 Task: Create a scrum project AgileMind. Add to scrum project AgileMind a team member softage.2@softage.net and assign as Project Lead. Add to scrum project AgileMind a team member softage.3@softage.net
Action: Mouse moved to (187, 51)
Screenshot: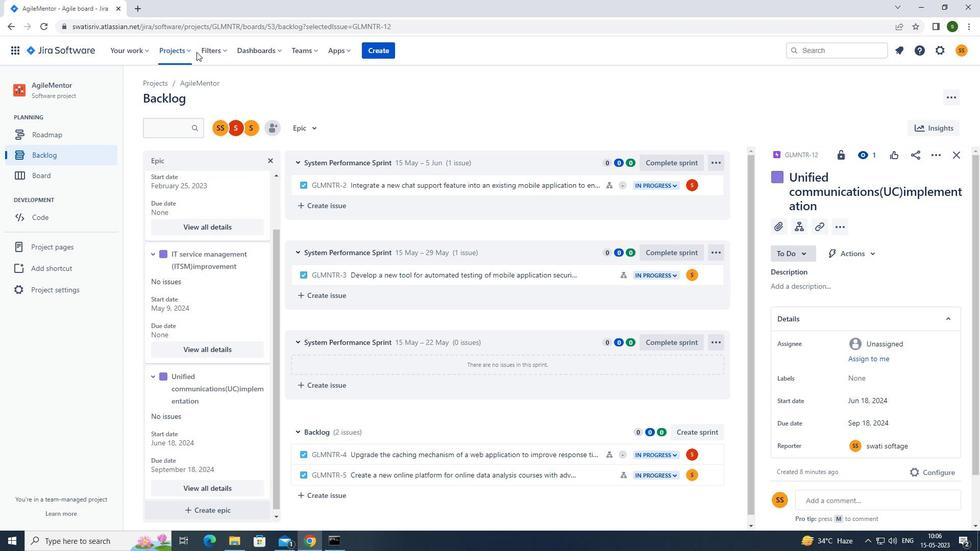 
Action: Mouse pressed left at (187, 51)
Screenshot: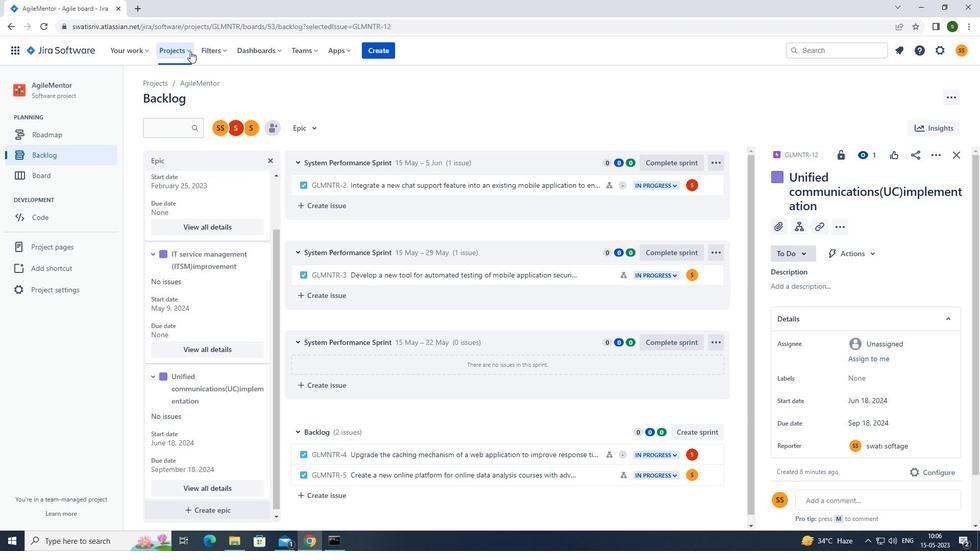 
Action: Mouse moved to (188, 254)
Screenshot: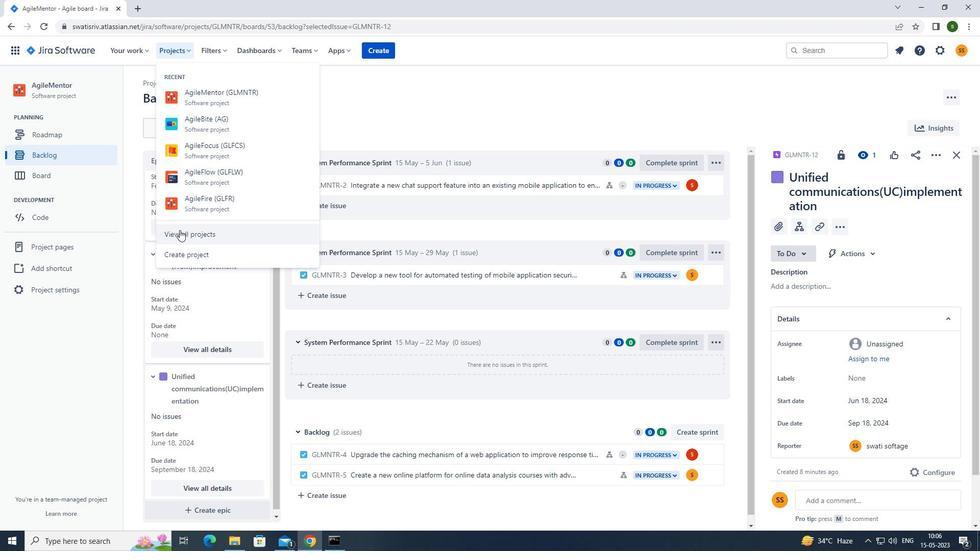 
Action: Mouse pressed left at (188, 254)
Screenshot: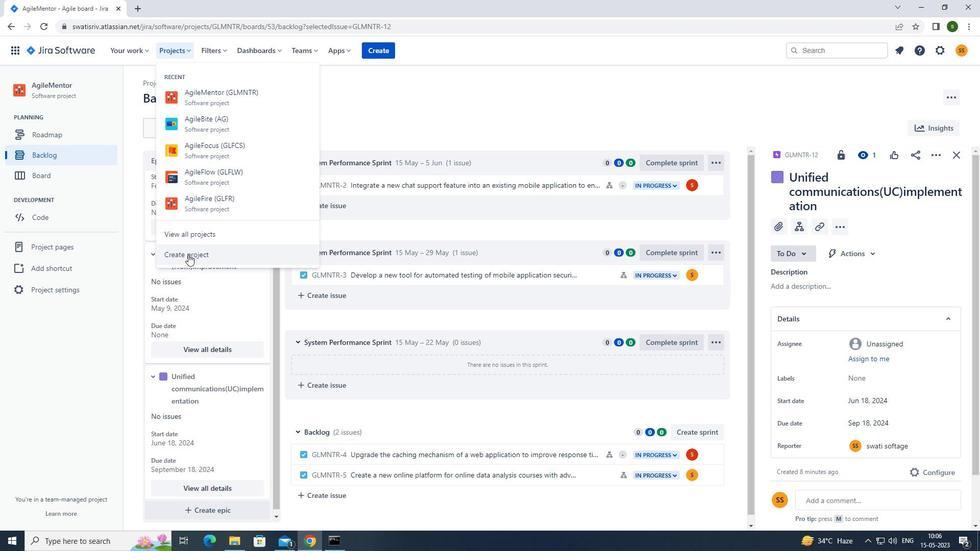 
Action: Mouse moved to (604, 258)
Screenshot: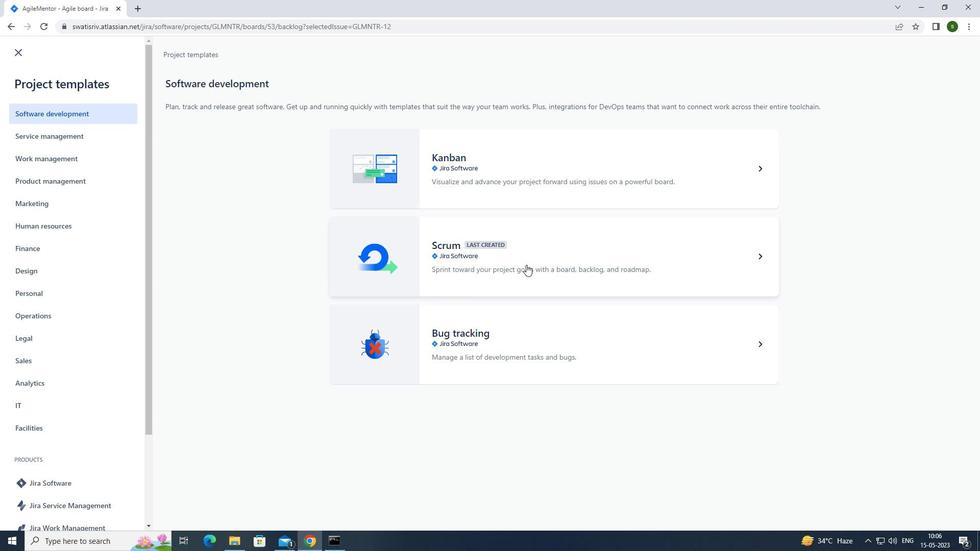 
Action: Mouse pressed left at (604, 258)
Screenshot: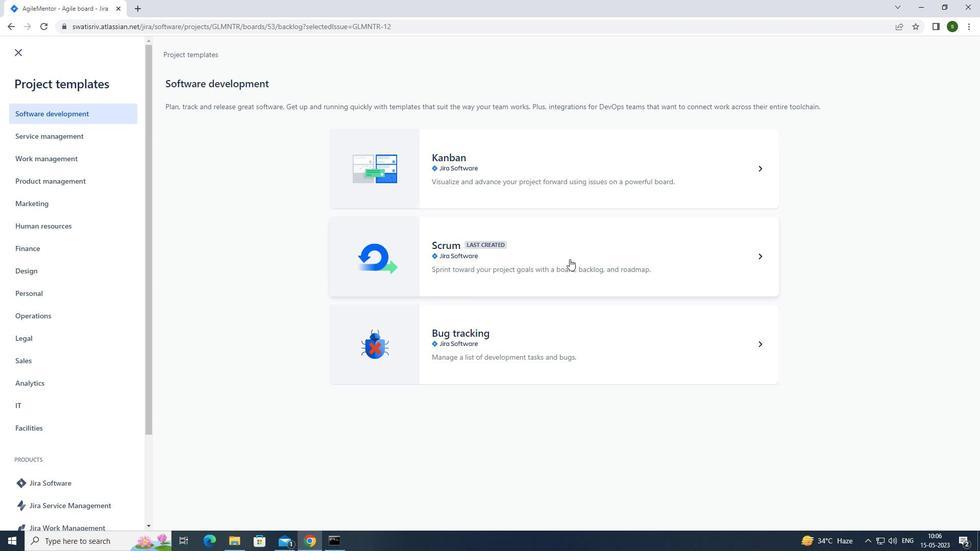 
Action: Mouse moved to (762, 508)
Screenshot: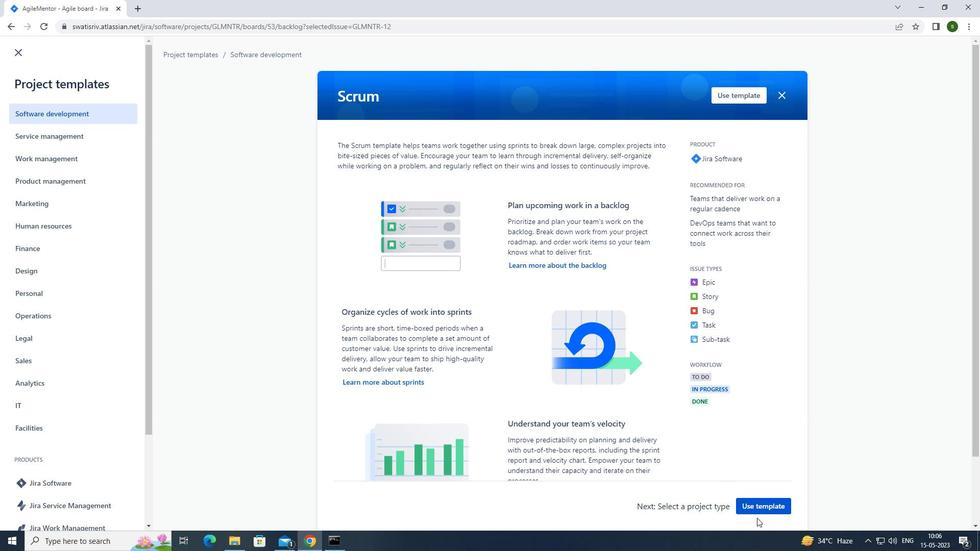 
Action: Mouse pressed left at (762, 508)
Screenshot: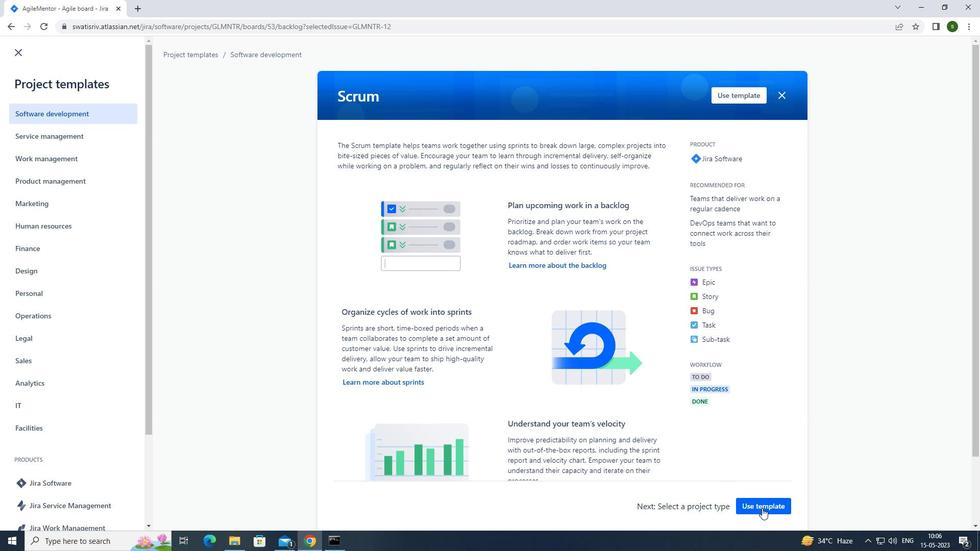 
Action: Mouse moved to (416, 498)
Screenshot: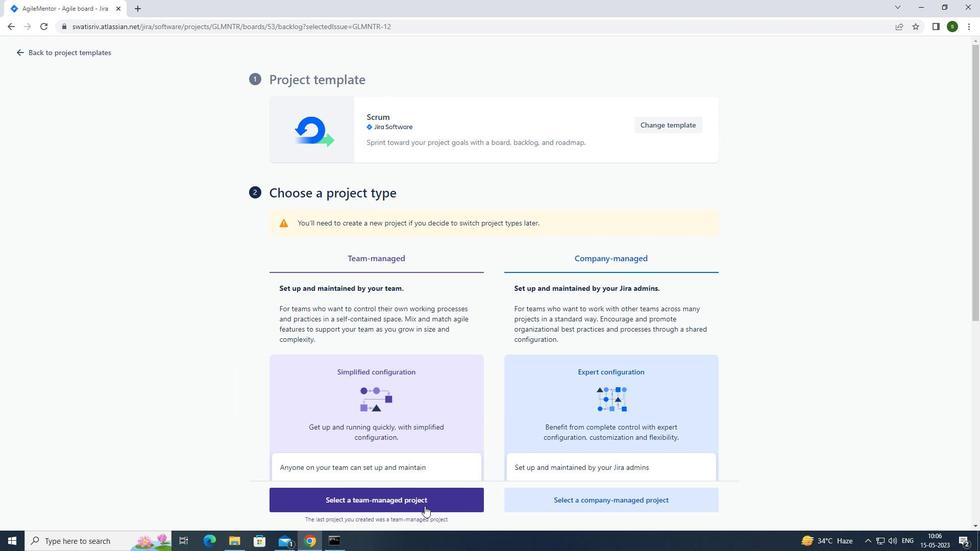 
Action: Mouse pressed left at (416, 498)
Screenshot: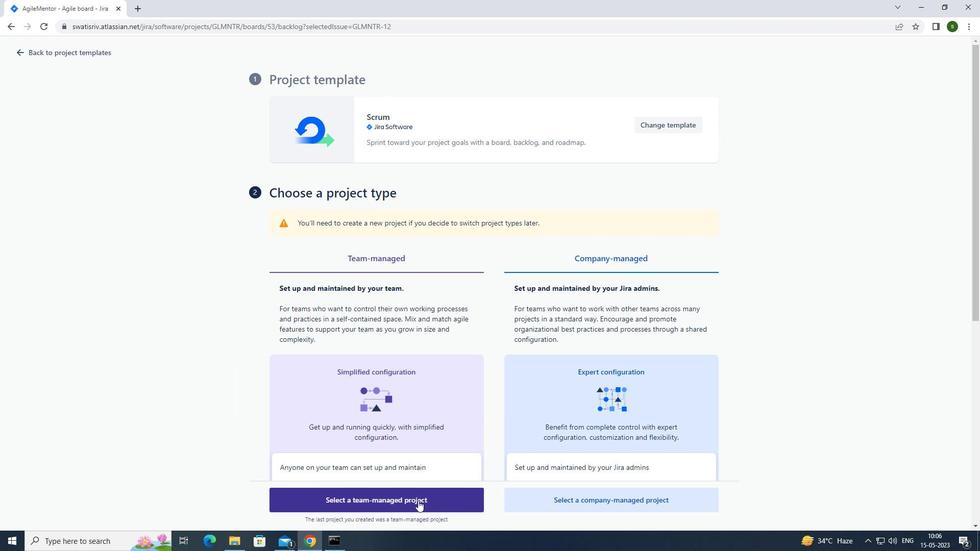 
Action: Mouse moved to (284, 241)
Screenshot: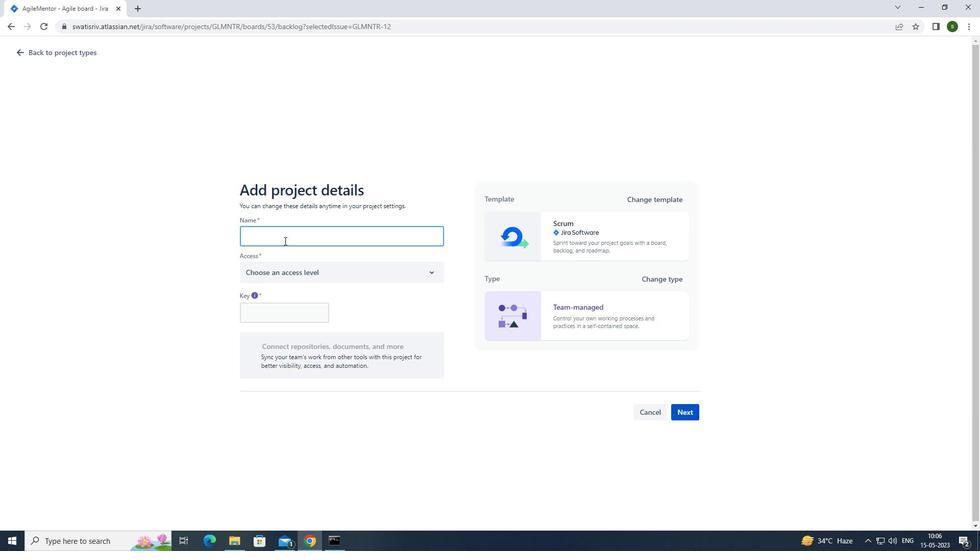 
Action: Mouse pressed left at (284, 241)
Screenshot: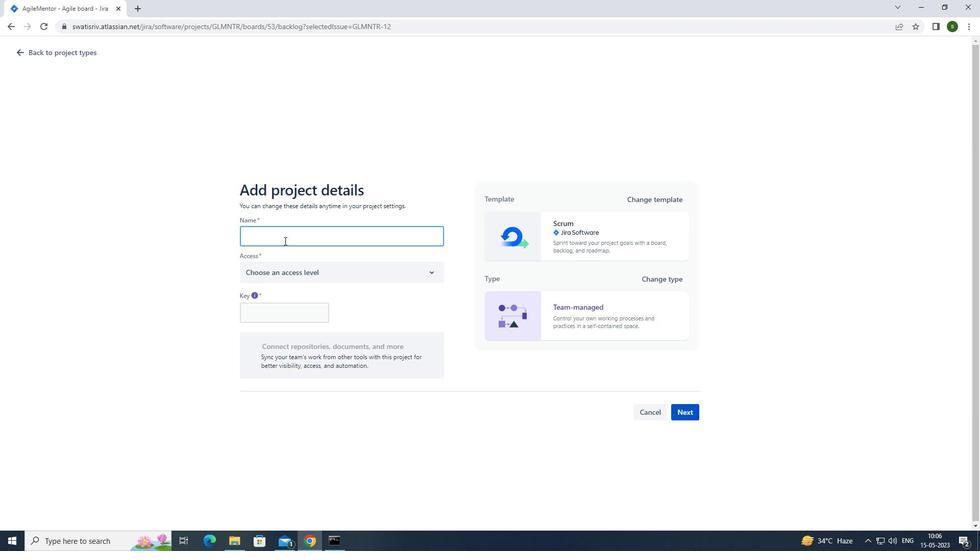 
Action: Key pressed <Key.caps_lock>a<Key.caps_lock>gile<Key.caps_lock>m<Key.caps_lock>ind
Screenshot: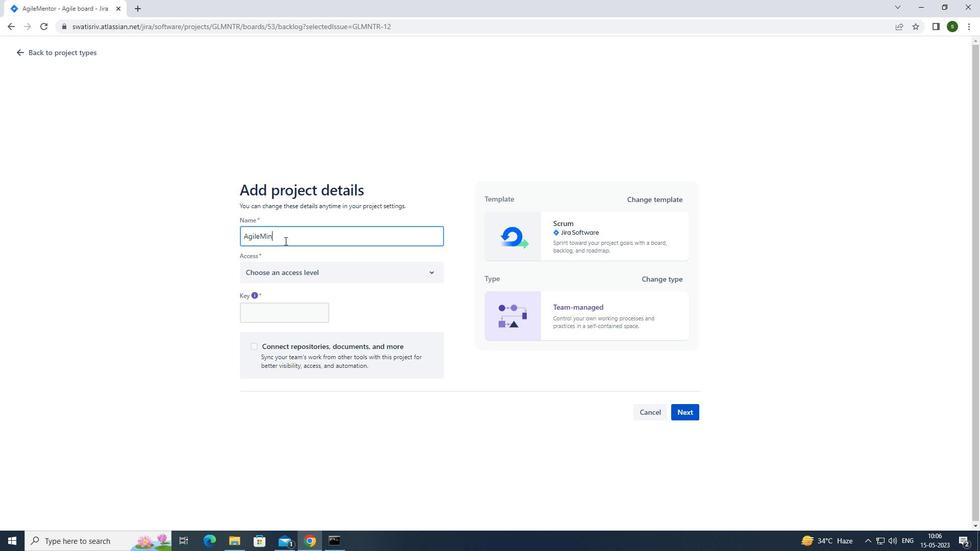 
Action: Mouse moved to (322, 272)
Screenshot: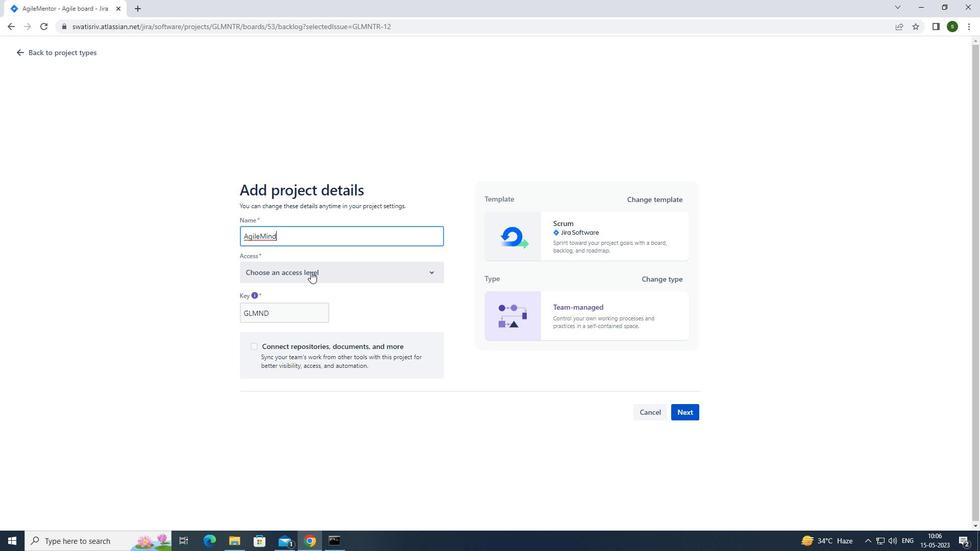 
Action: Mouse pressed left at (322, 272)
Screenshot: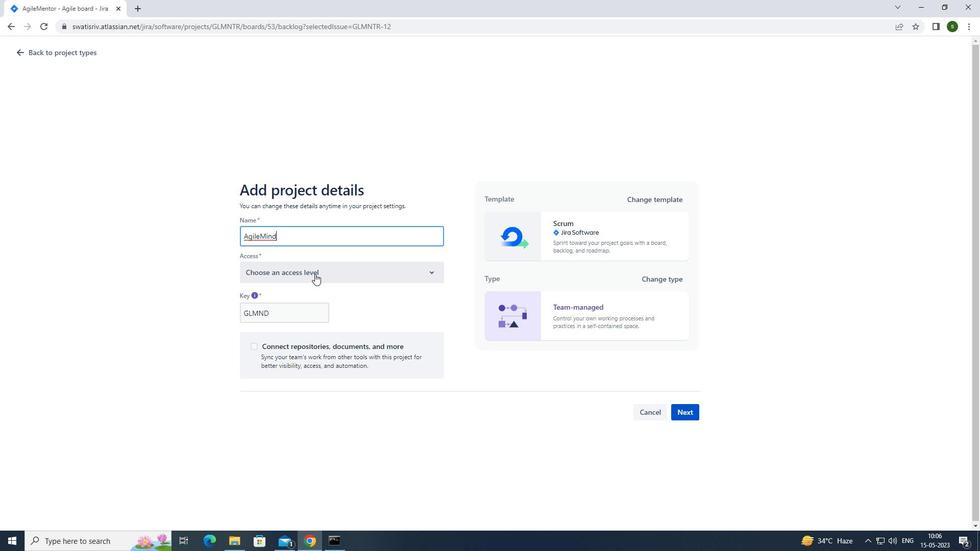 
Action: Mouse moved to (322, 310)
Screenshot: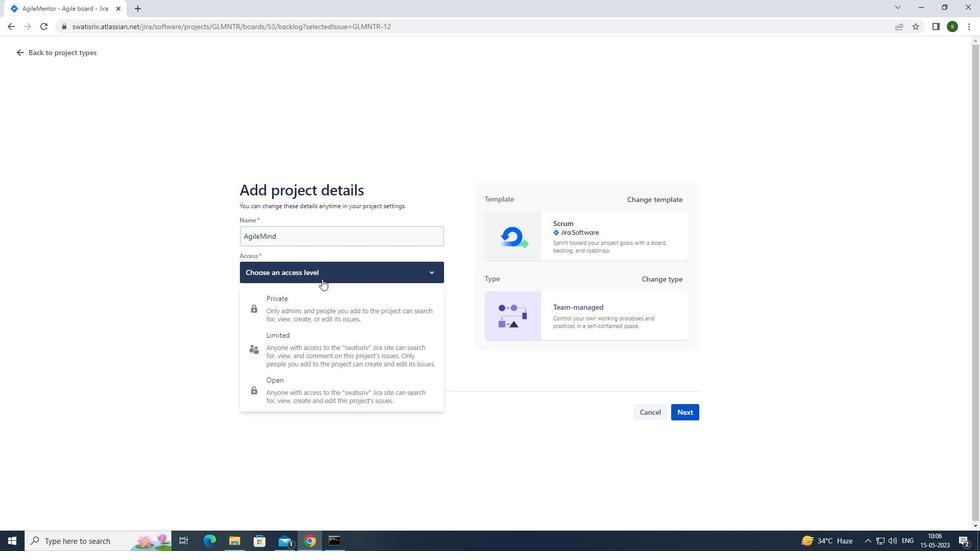 
Action: Mouse pressed left at (322, 310)
Screenshot: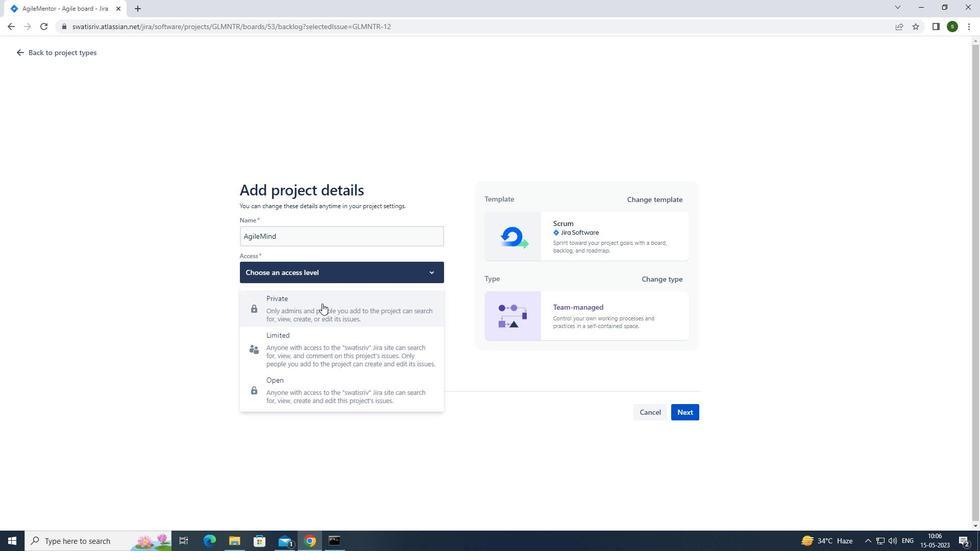 
Action: Mouse moved to (695, 418)
Screenshot: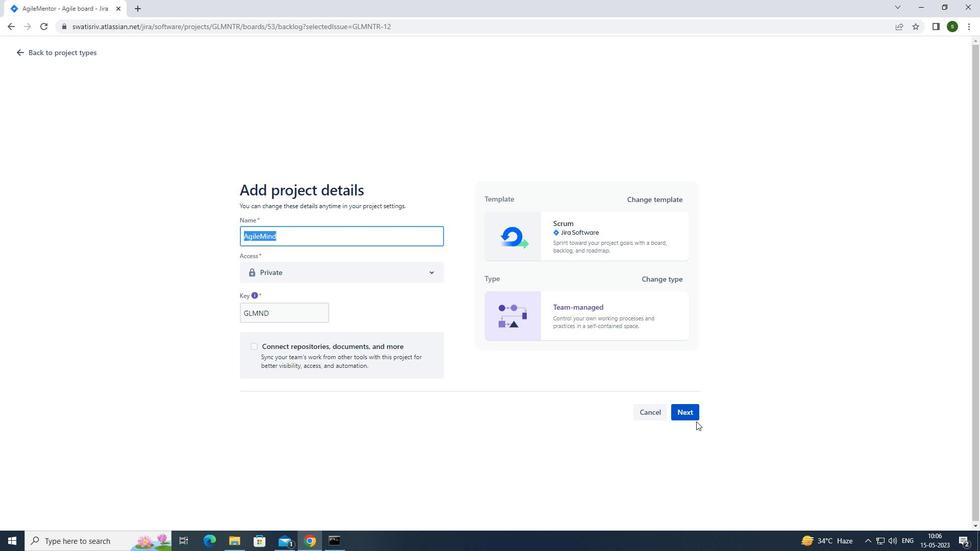 
Action: Mouse pressed left at (695, 418)
Screenshot: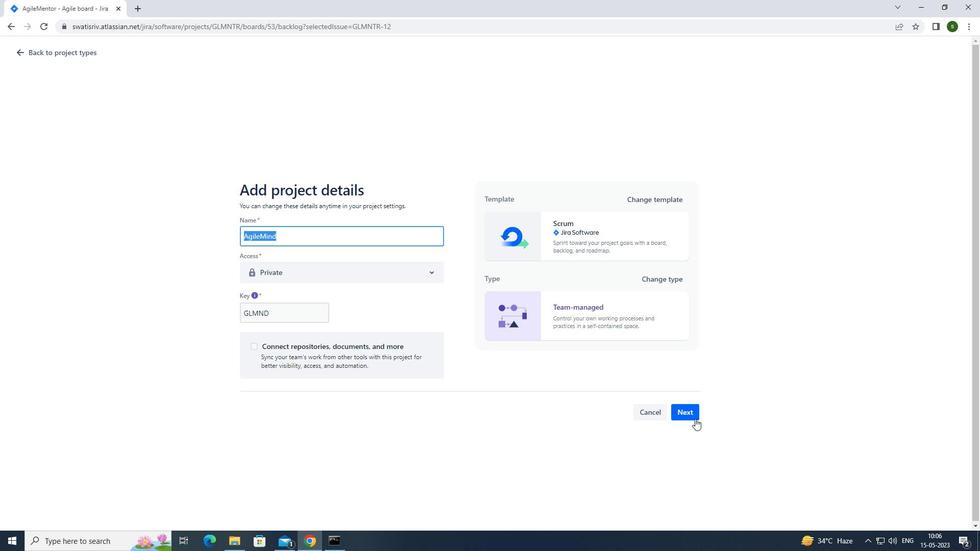
Action: Mouse moved to (625, 347)
Screenshot: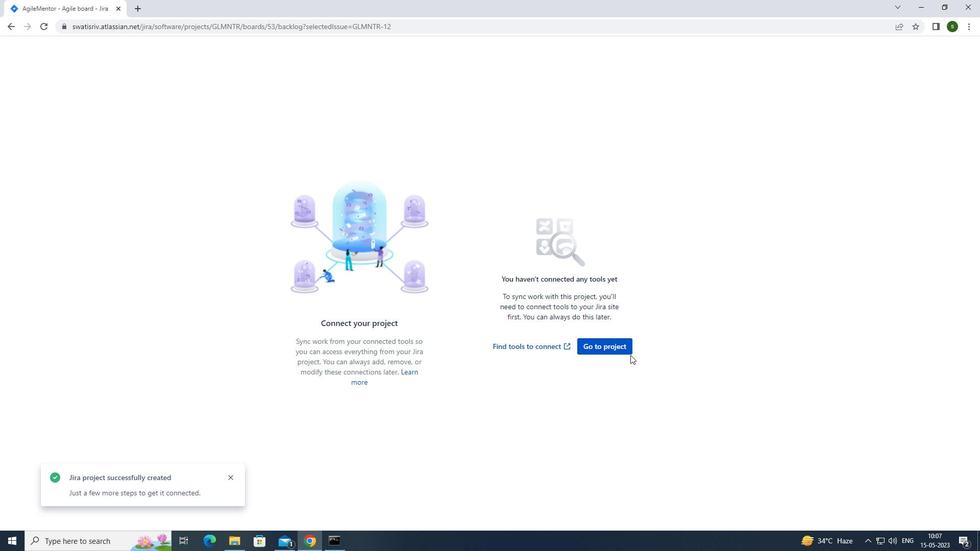 
Action: Mouse pressed left at (625, 347)
Screenshot: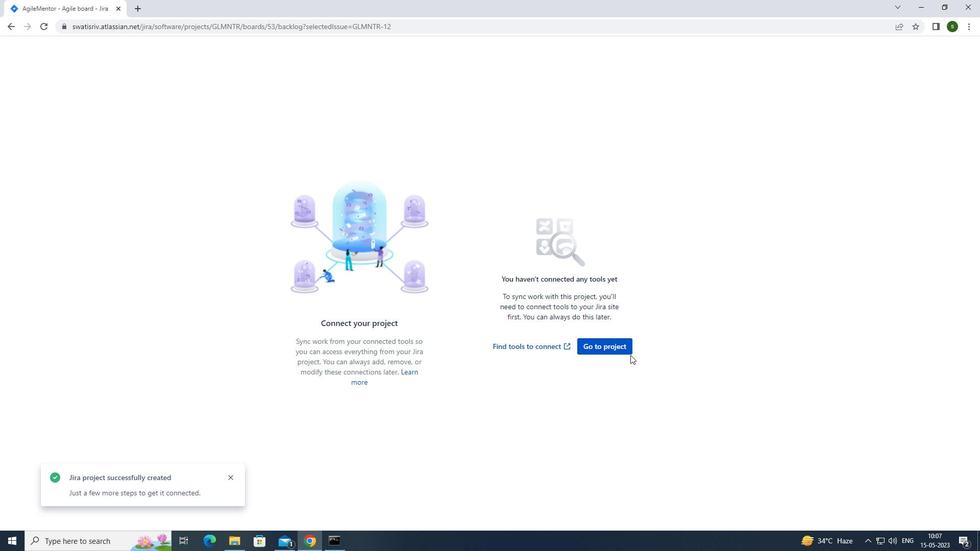 
Action: Mouse moved to (245, 138)
Screenshot: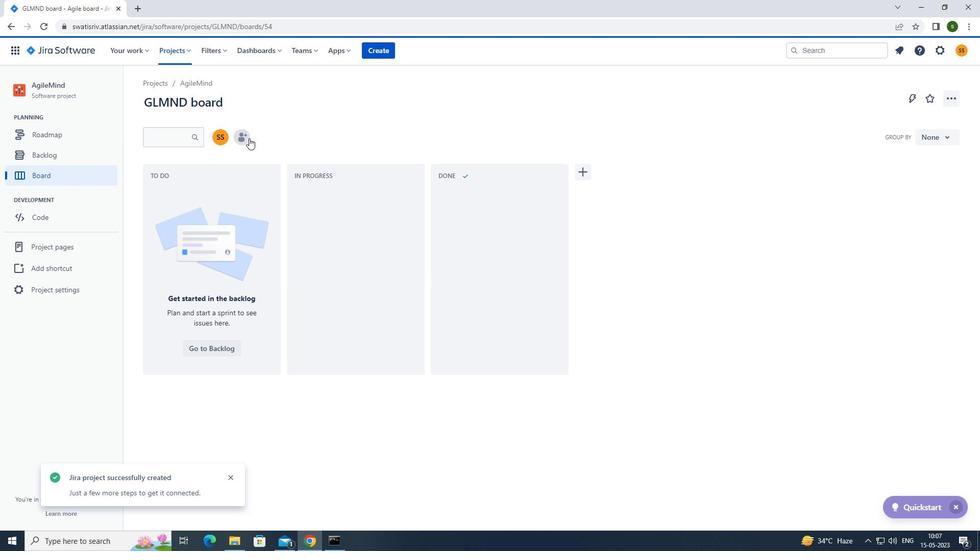 
Action: Mouse pressed left at (245, 138)
Screenshot: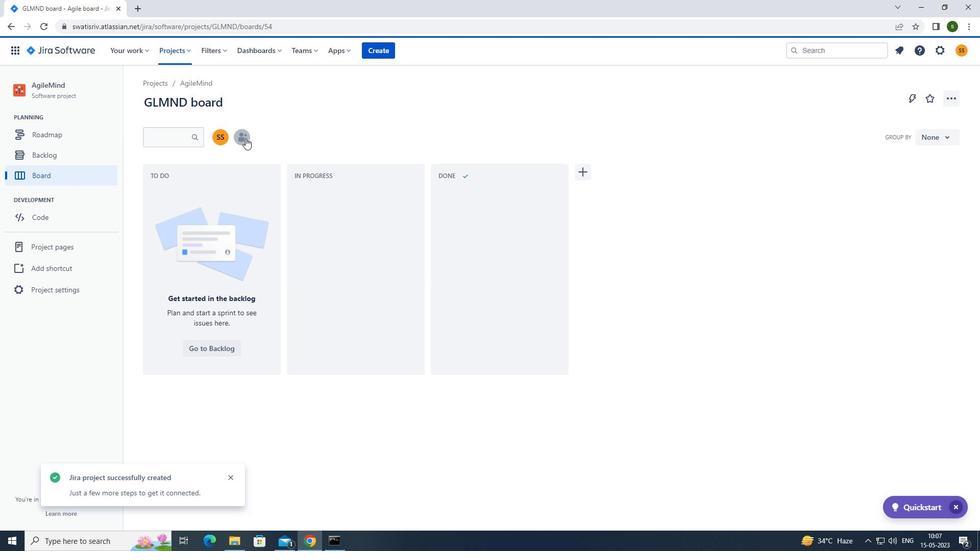 
Action: Mouse moved to (449, 126)
Screenshot: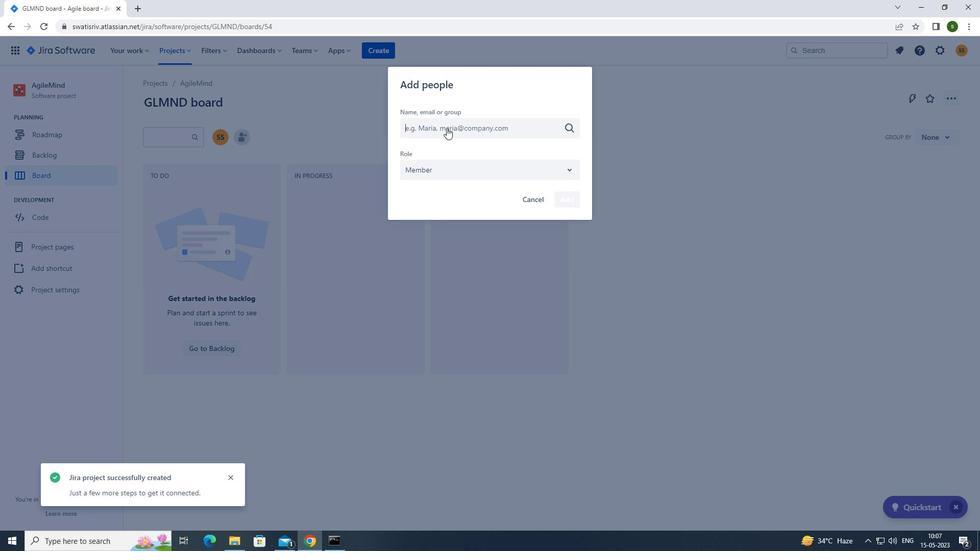 
Action: Key pressed s
Screenshot: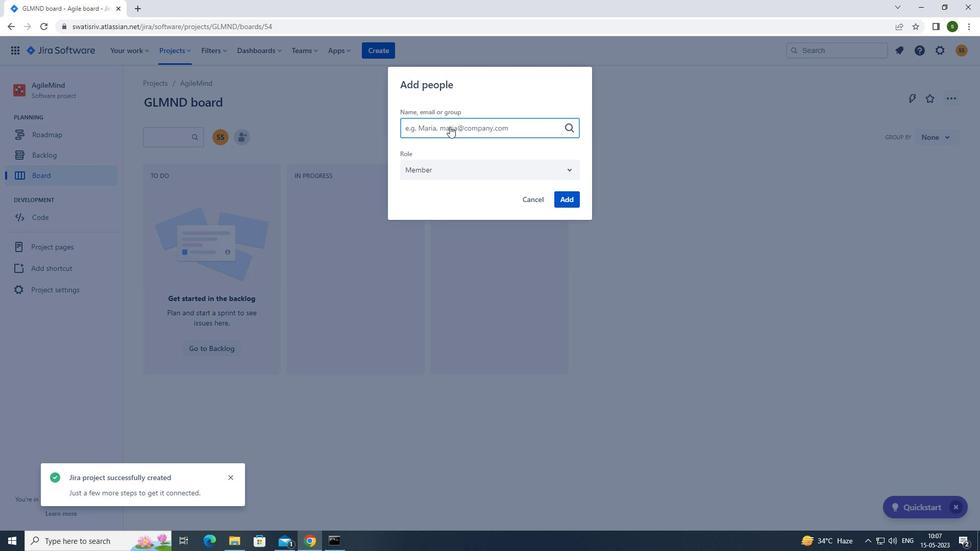 
Action: Mouse moved to (478, 265)
Screenshot: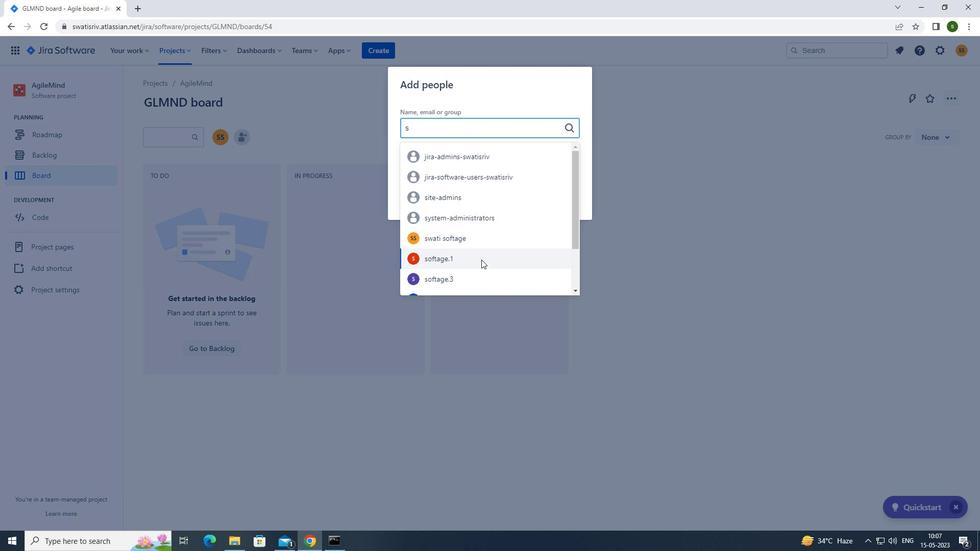 
Action: Mouse scrolled (478, 265) with delta (0, 0)
Screenshot: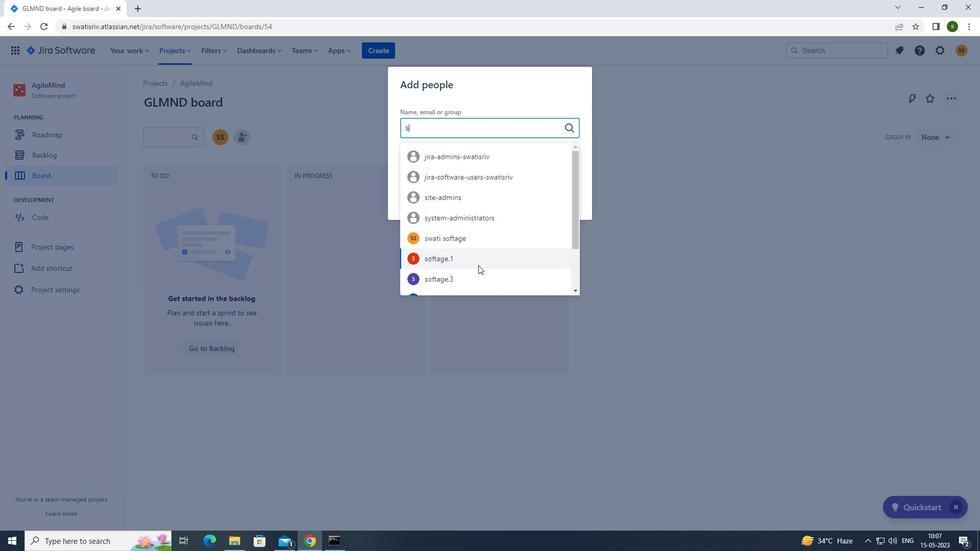 
Action: Mouse scrolled (478, 265) with delta (0, 0)
Screenshot: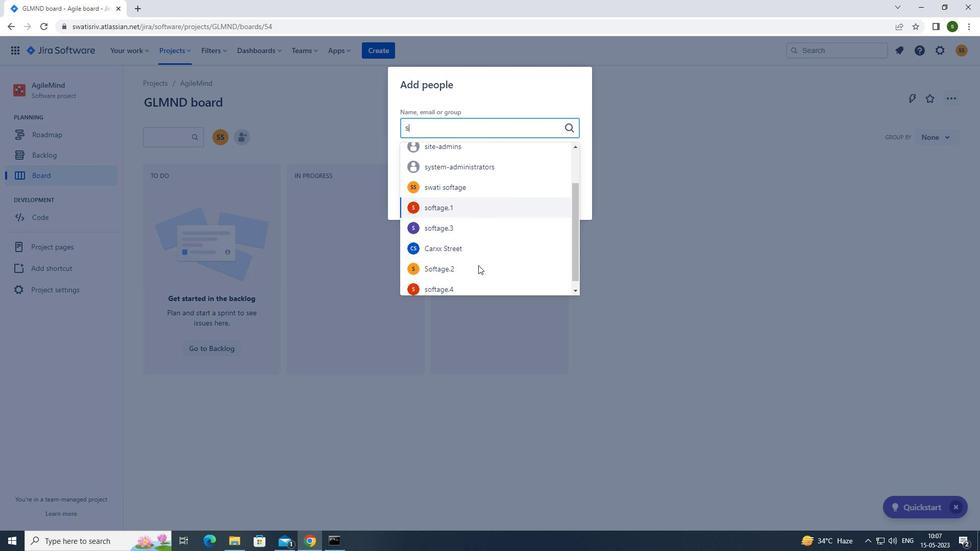 
Action: Mouse moved to (474, 256)
Screenshot: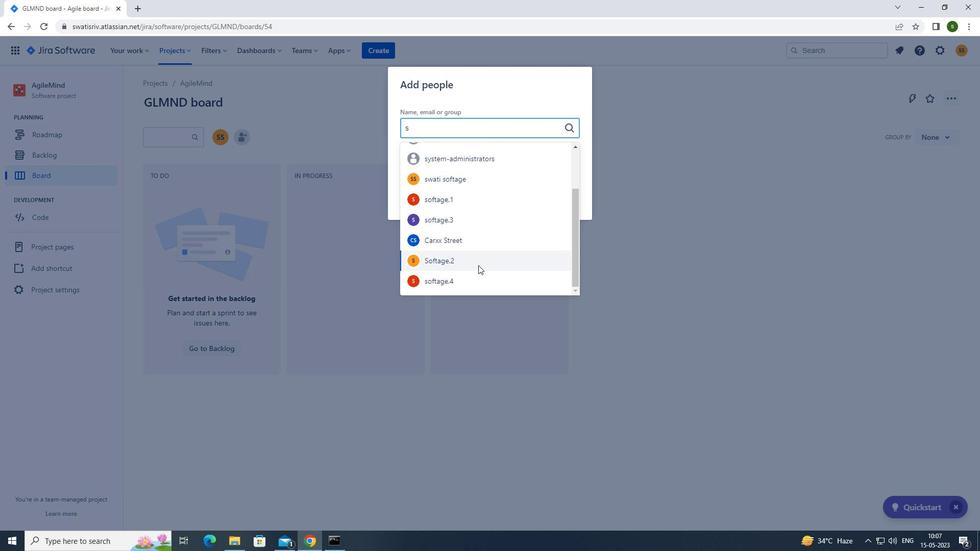 
Action: Mouse pressed left at (474, 256)
Screenshot: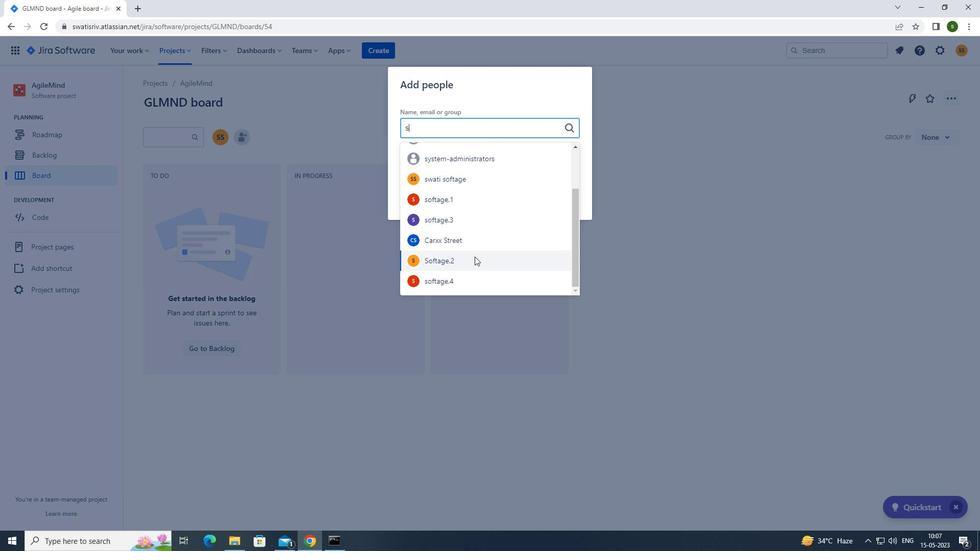 
Action: Mouse moved to (574, 198)
Screenshot: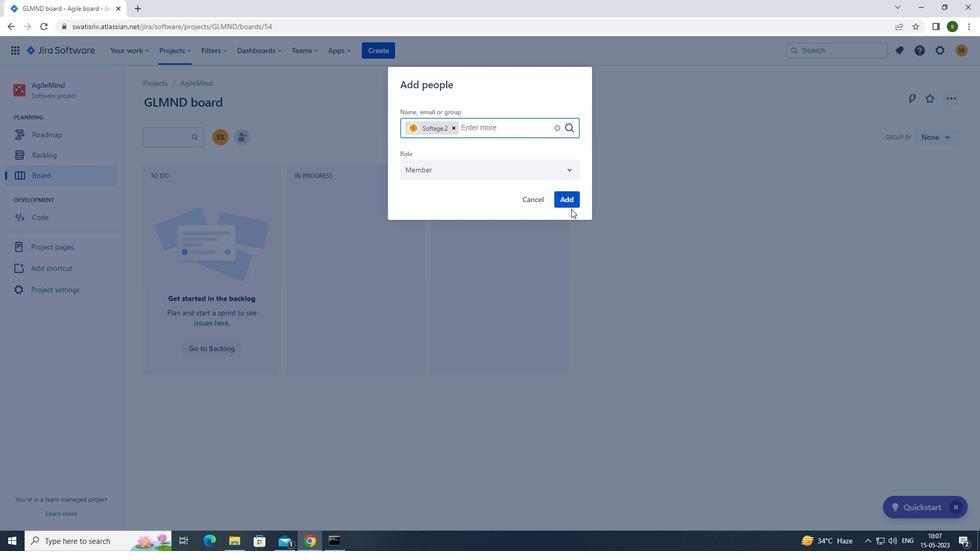 
Action: Mouse pressed left at (574, 198)
Screenshot: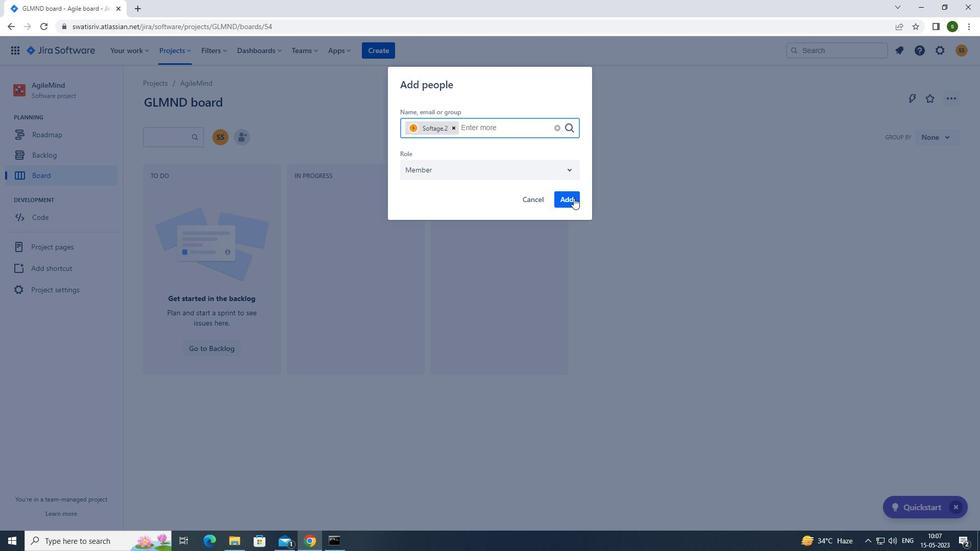 
Action: Mouse moved to (62, 292)
Screenshot: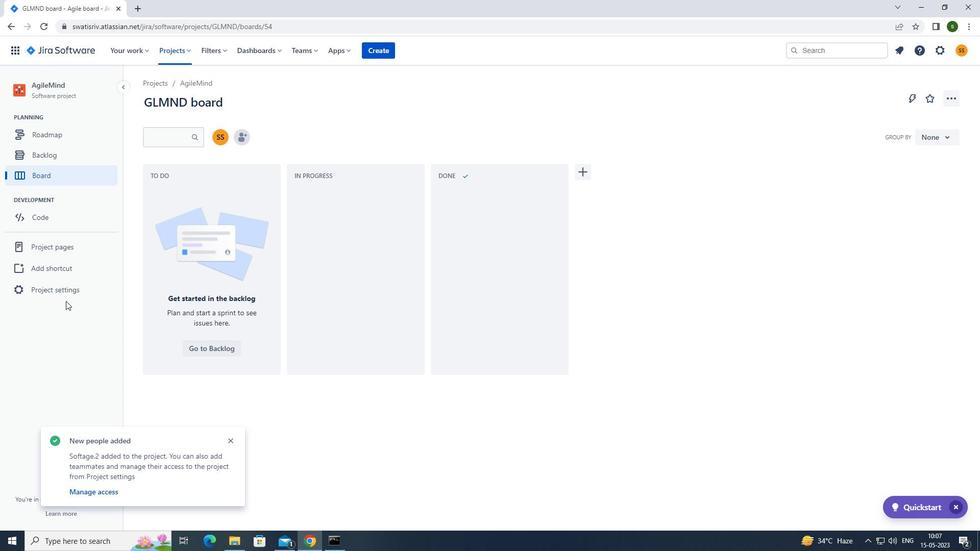 
Action: Mouse pressed left at (62, 292)
Screenshot: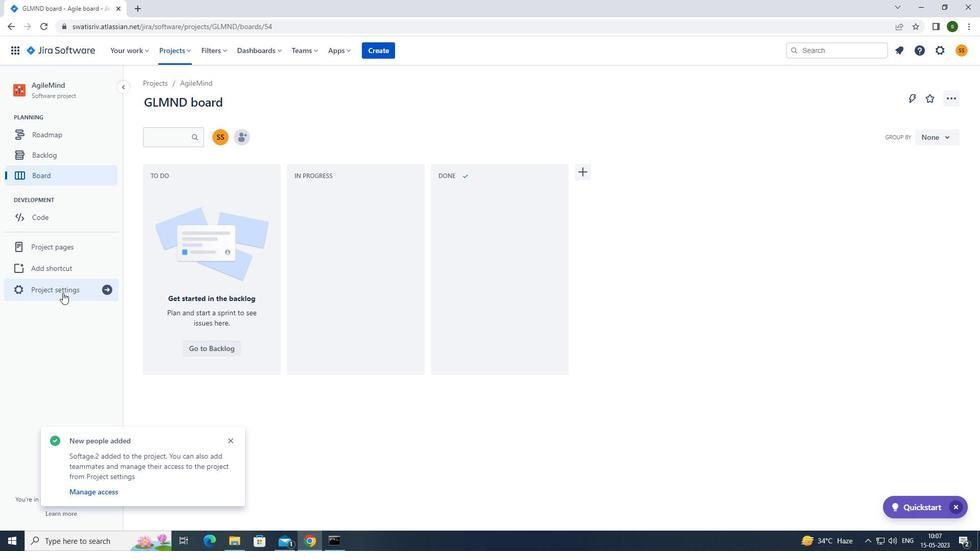 
Action: Mouse moved to (541, 363)
Screenshot: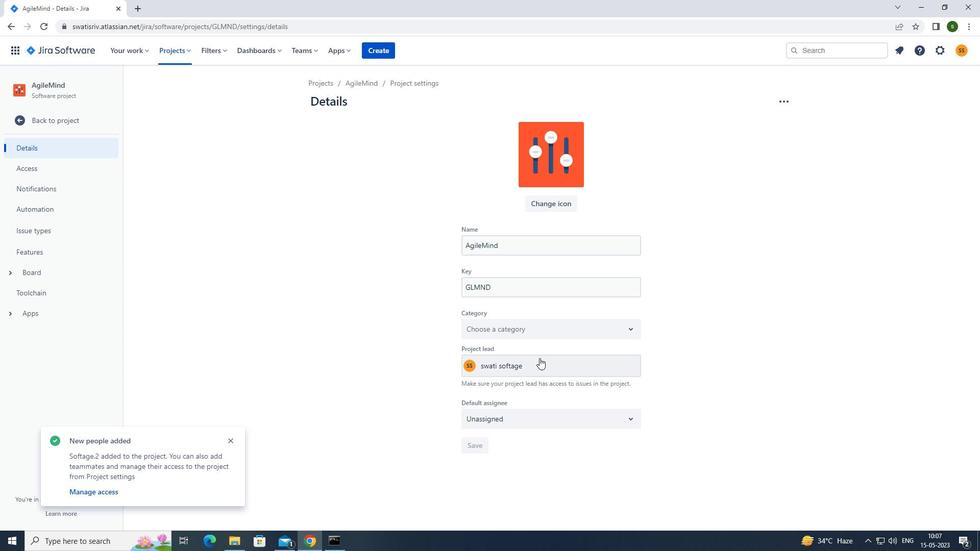 
Action: Mouse pressed left at (541, 363)
Screenshot: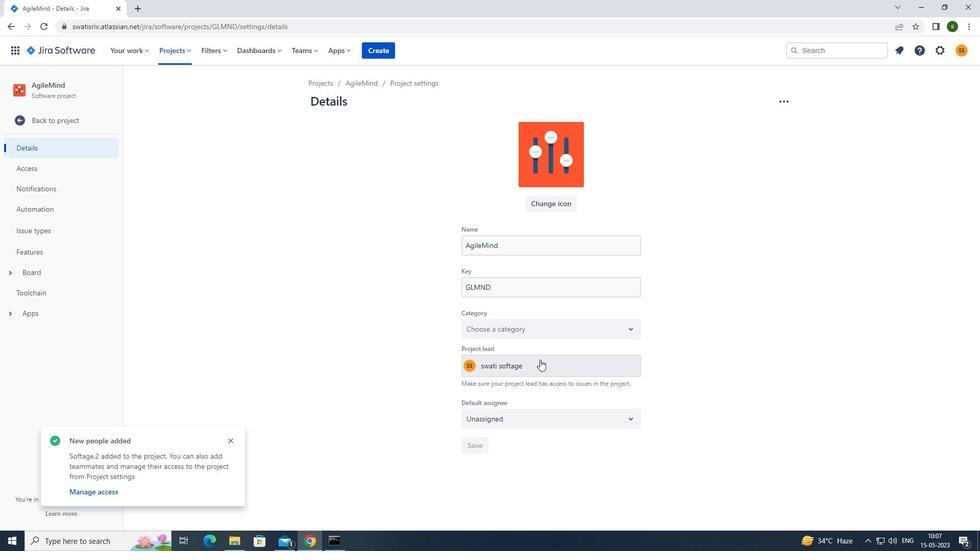 
Action: Mouse moved to (565, 435)
Screenshot: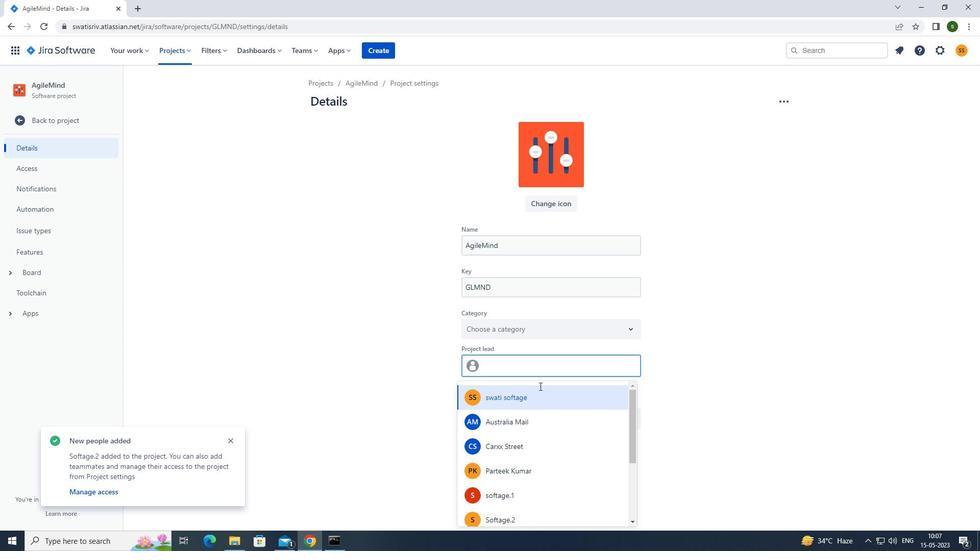
Action: Mouse scrolled (565, 435) with delta (0, 0)
Screenshot: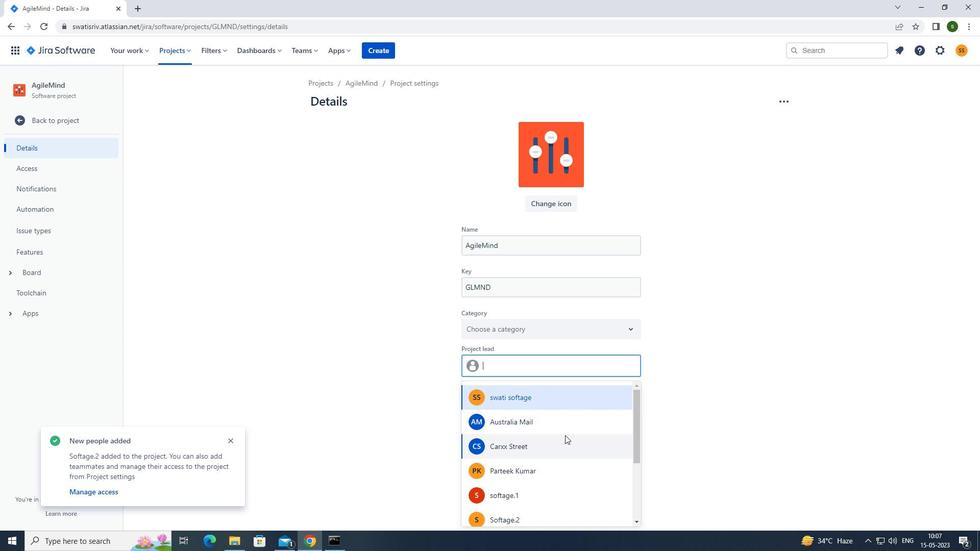 
Action: Mouse scrolled (565, 435) with delta (0, 0)
Screenshot: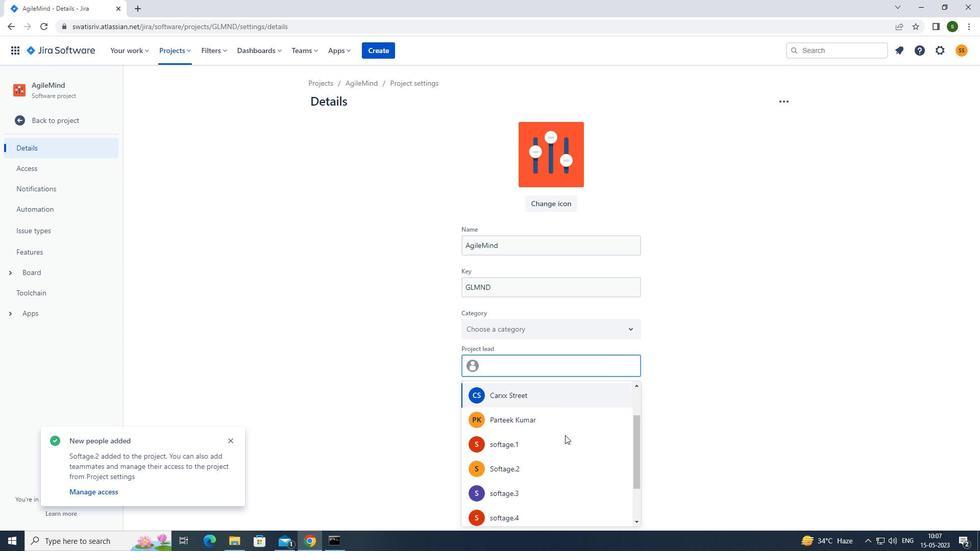 
Action: Mouse moved to (539, 422)
Screenshot: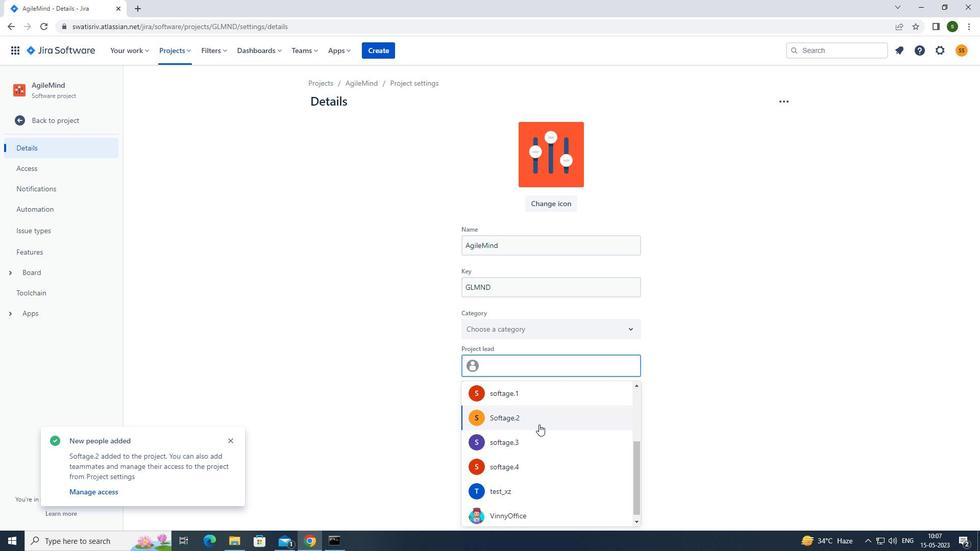 
Action: Mouse pressed left at (539, 422)
Screenshot: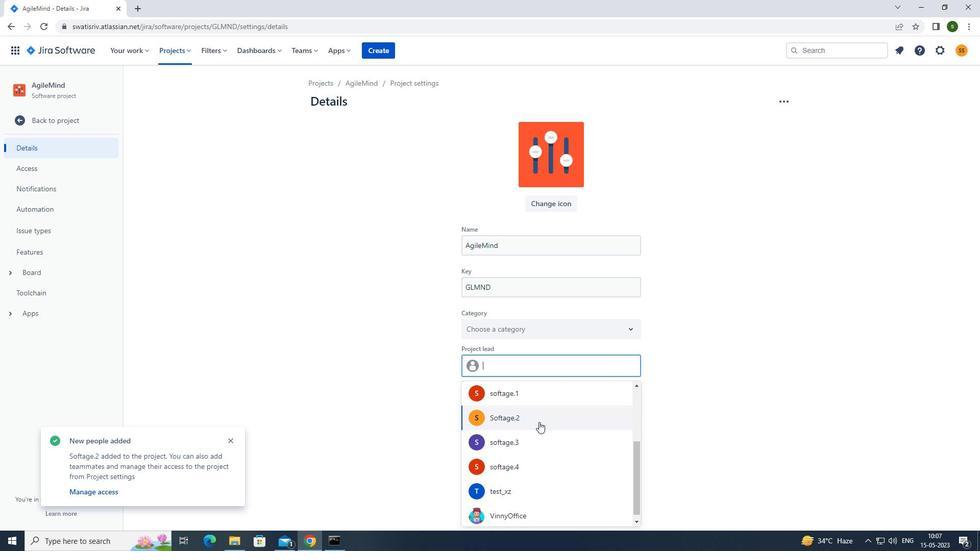 
Action: Mouse moved to (484, 444)
Screenshot: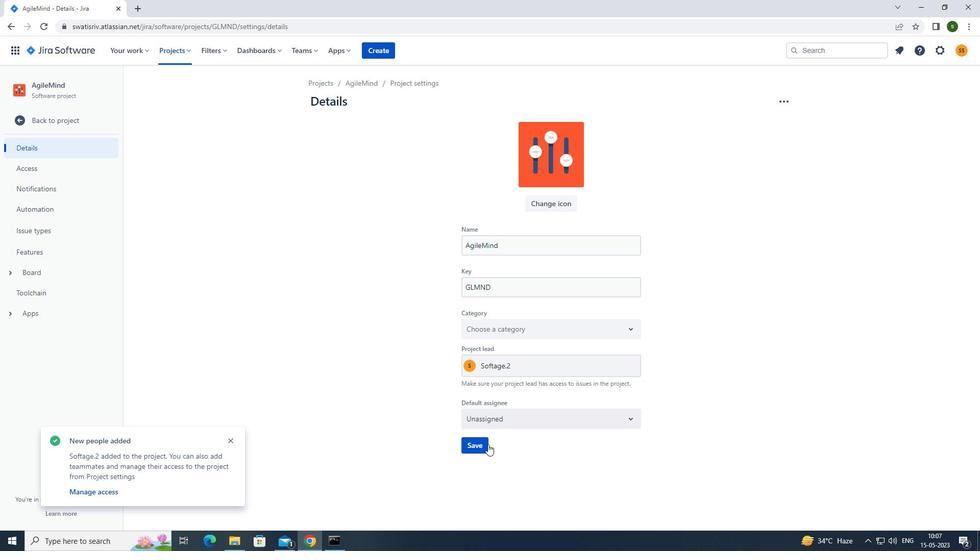 
Action: Mouse pressed left at (484, 444)
Screenshot: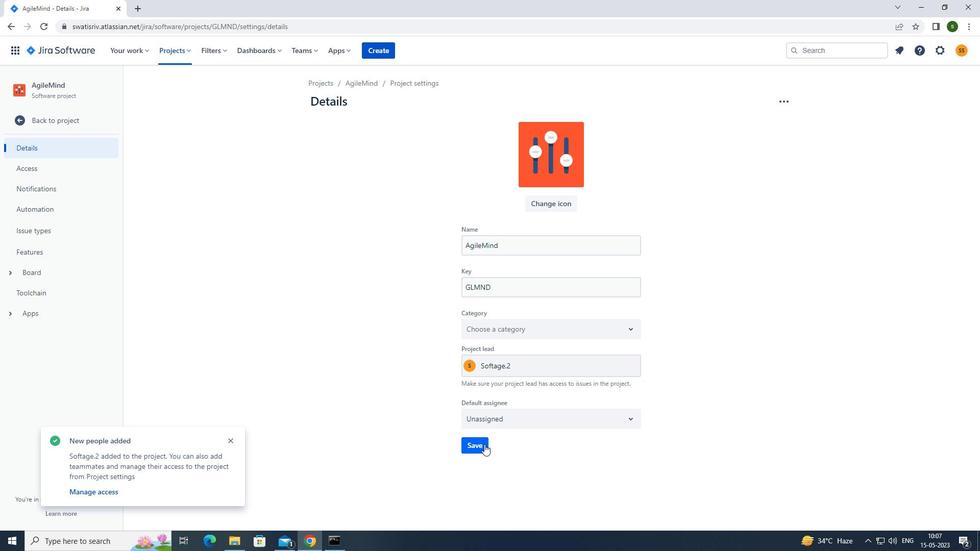 
Action: Mouse moved to (72, 121)
Screenshot: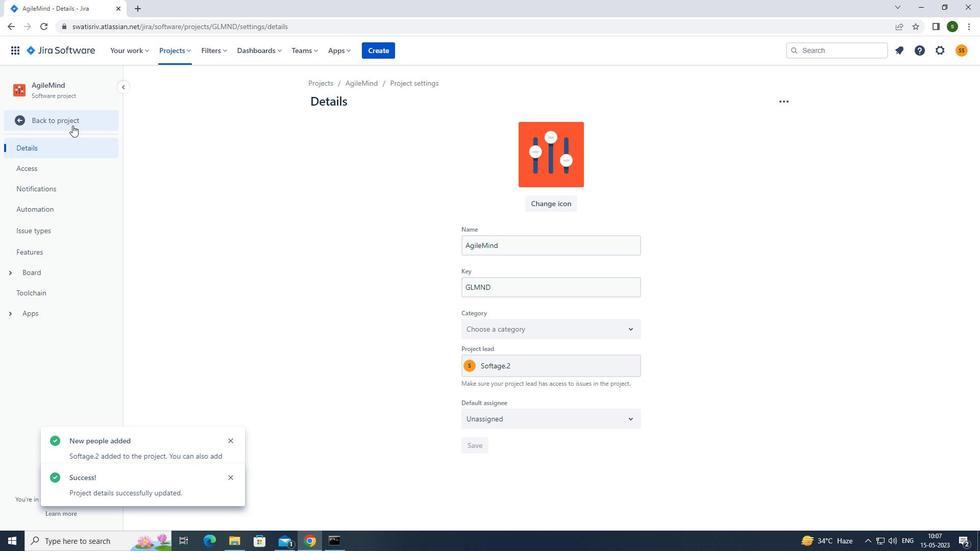 
Action: Mouse pressed left at (72, 121)
Screenshot: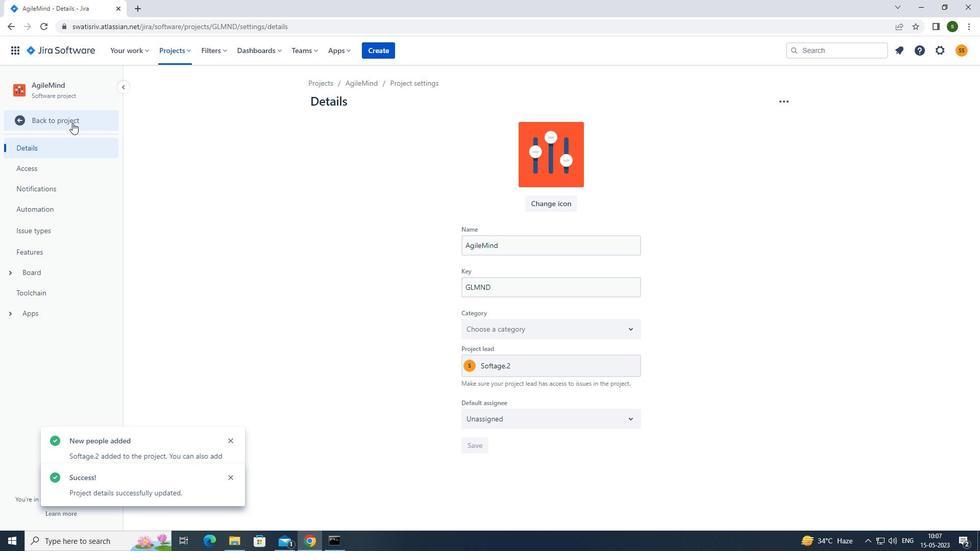 
Action: Mouse moved to (239, 137)
Screenshot: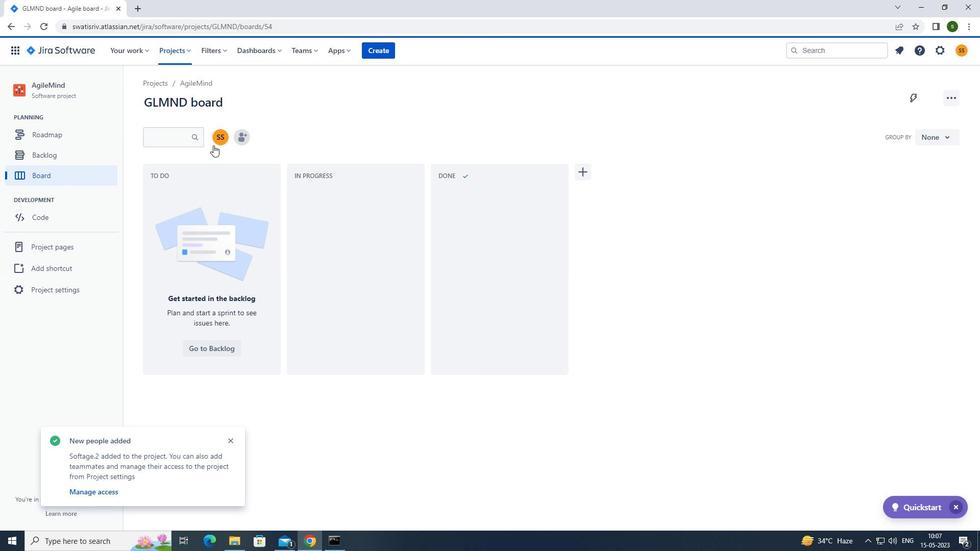 
Action: Mouse pressed left at (239, 137)
Screenshot: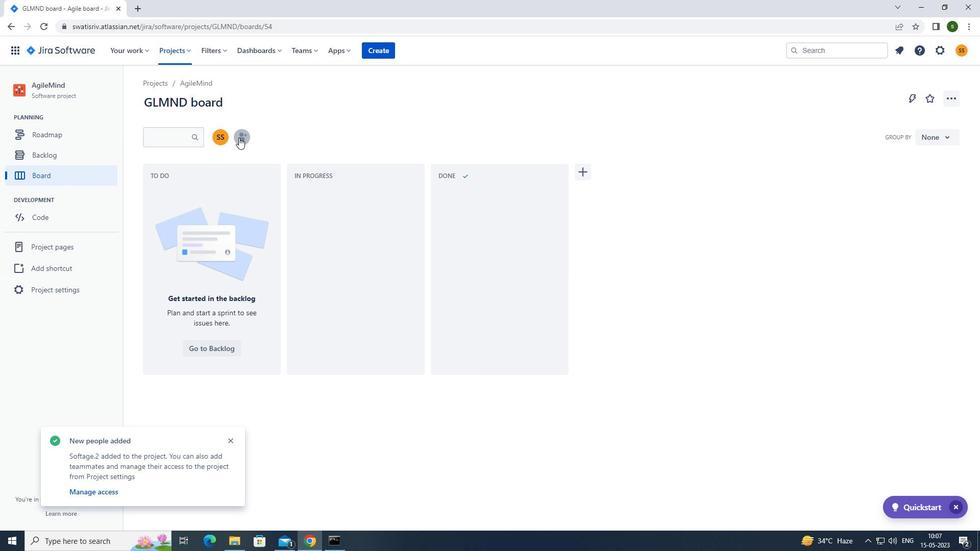 
Action: Mouse moved to (430, 136)
Screenshot: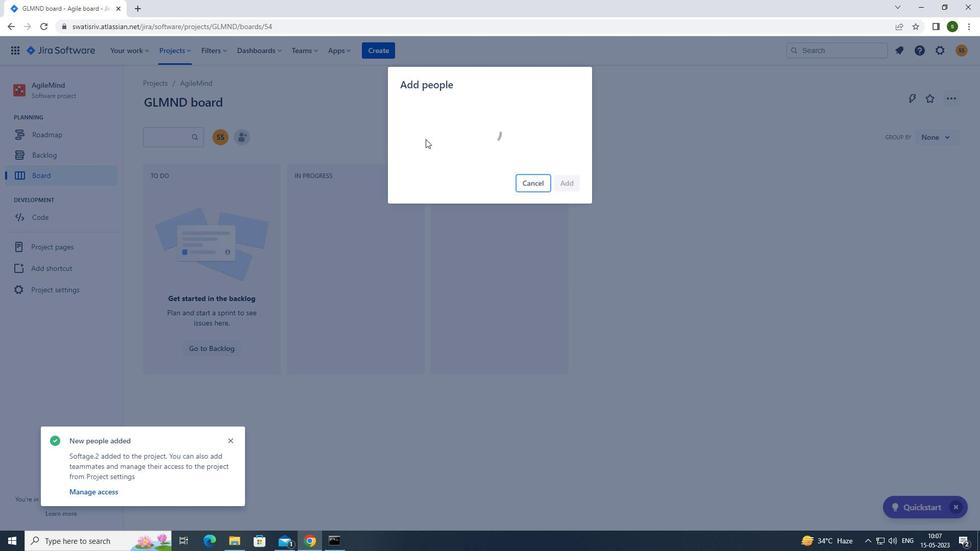 
Action: Key pressed s
Screenshot: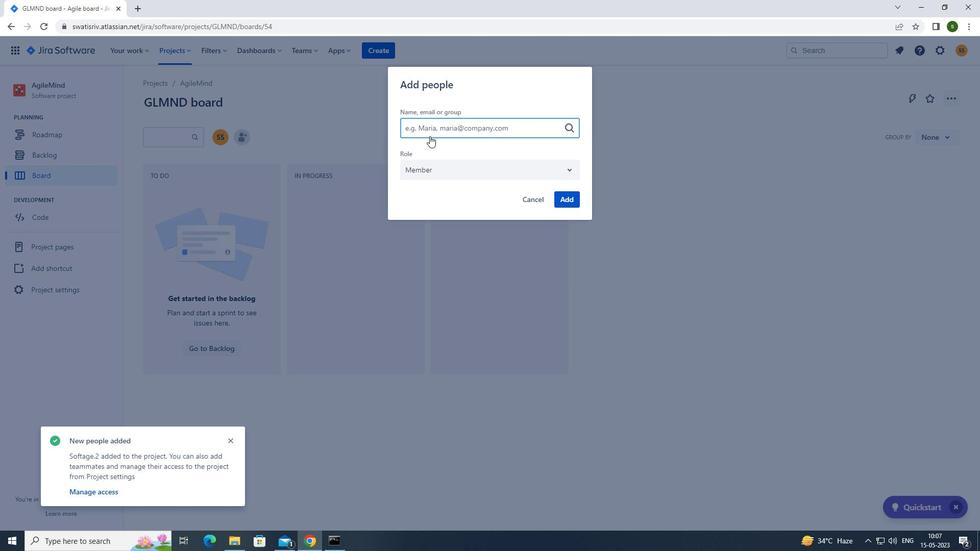 
Action: Mouse moved to (460, 278)
Screenshot: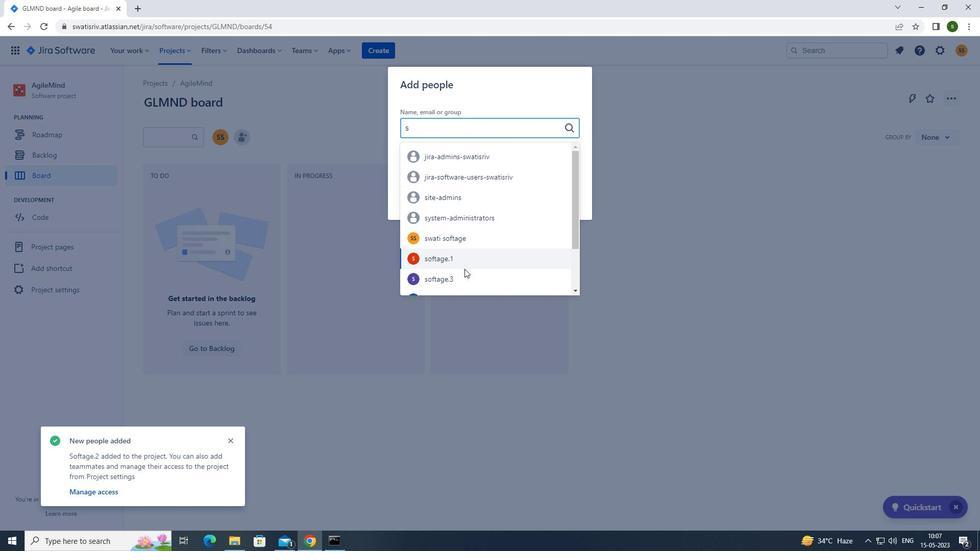 
Action: Mouse pressed left at (460, 278)
Screenshot: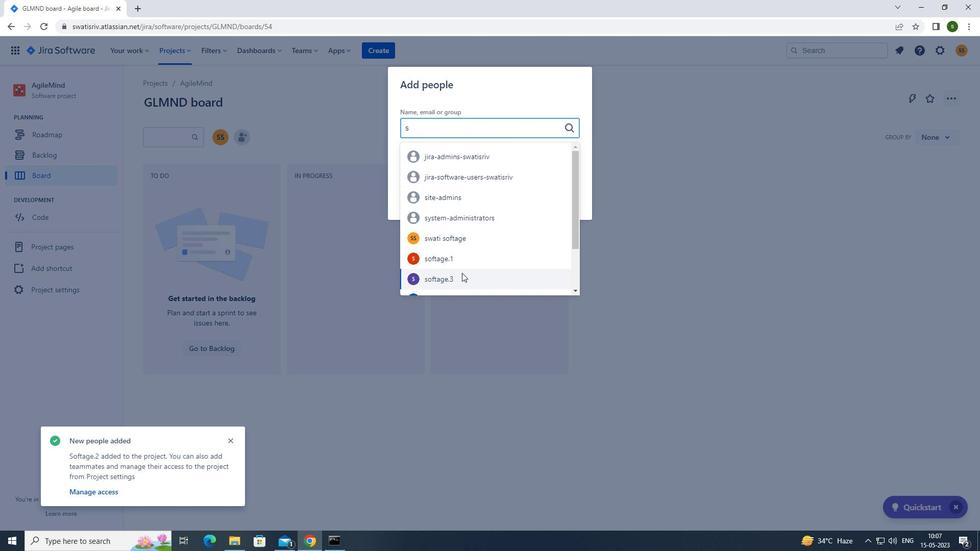 
Action: Mouse moved to (563, 200)
Screenshot: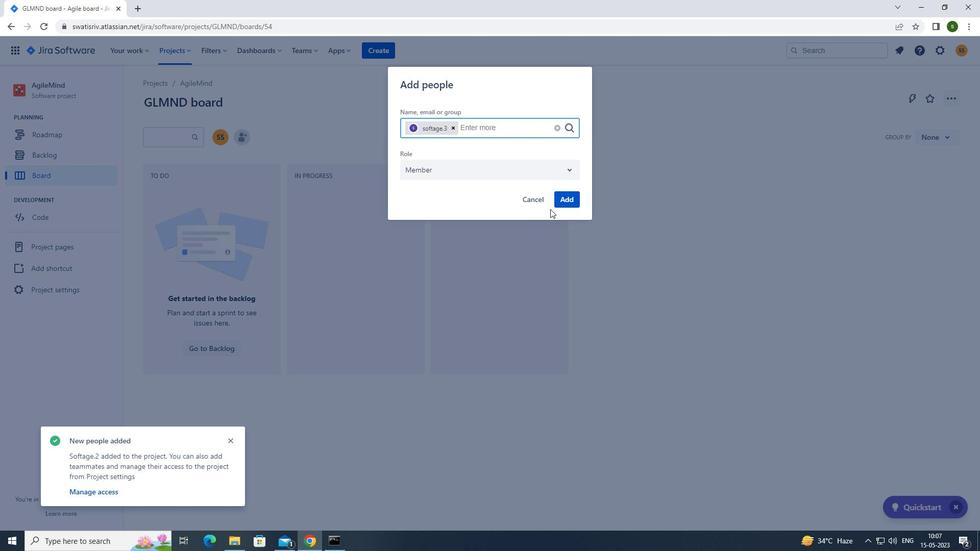 
Action: Mouse pressed left at (563, 200)
Screenshot: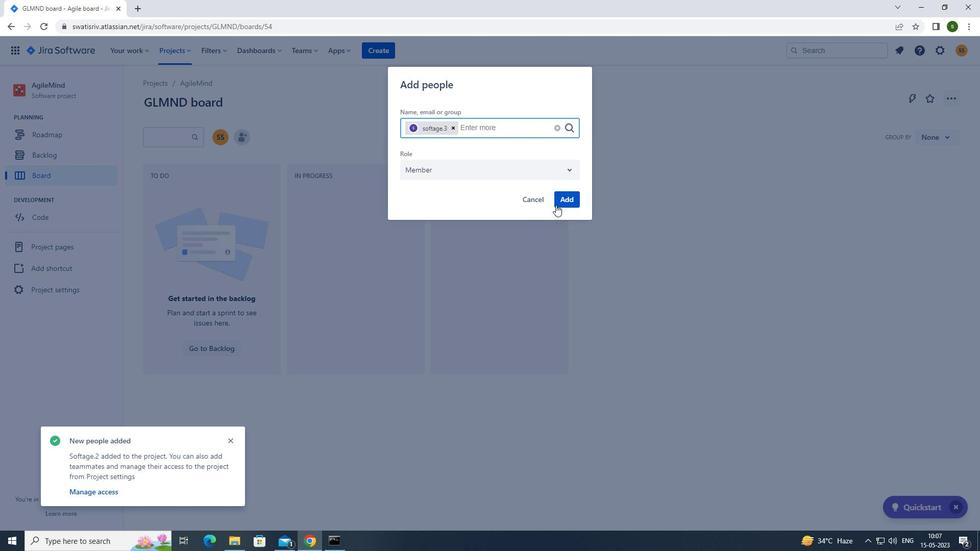 
Action: Mouse moved to (611, 215)
Screenshot: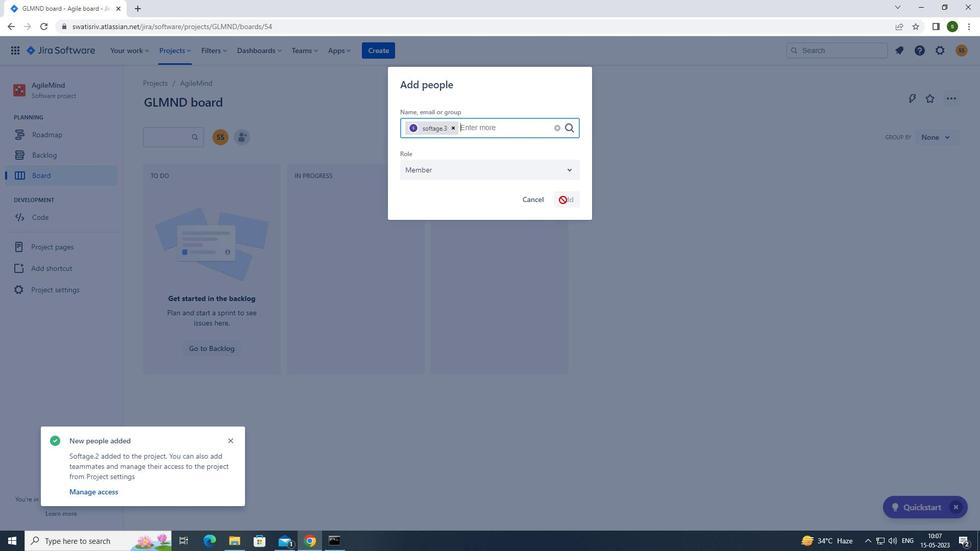
